 Task: Add Guayaki Organic Orange Exuberance to the cart.
Action: Mouse pressed left at (28, 164)
Screenshot: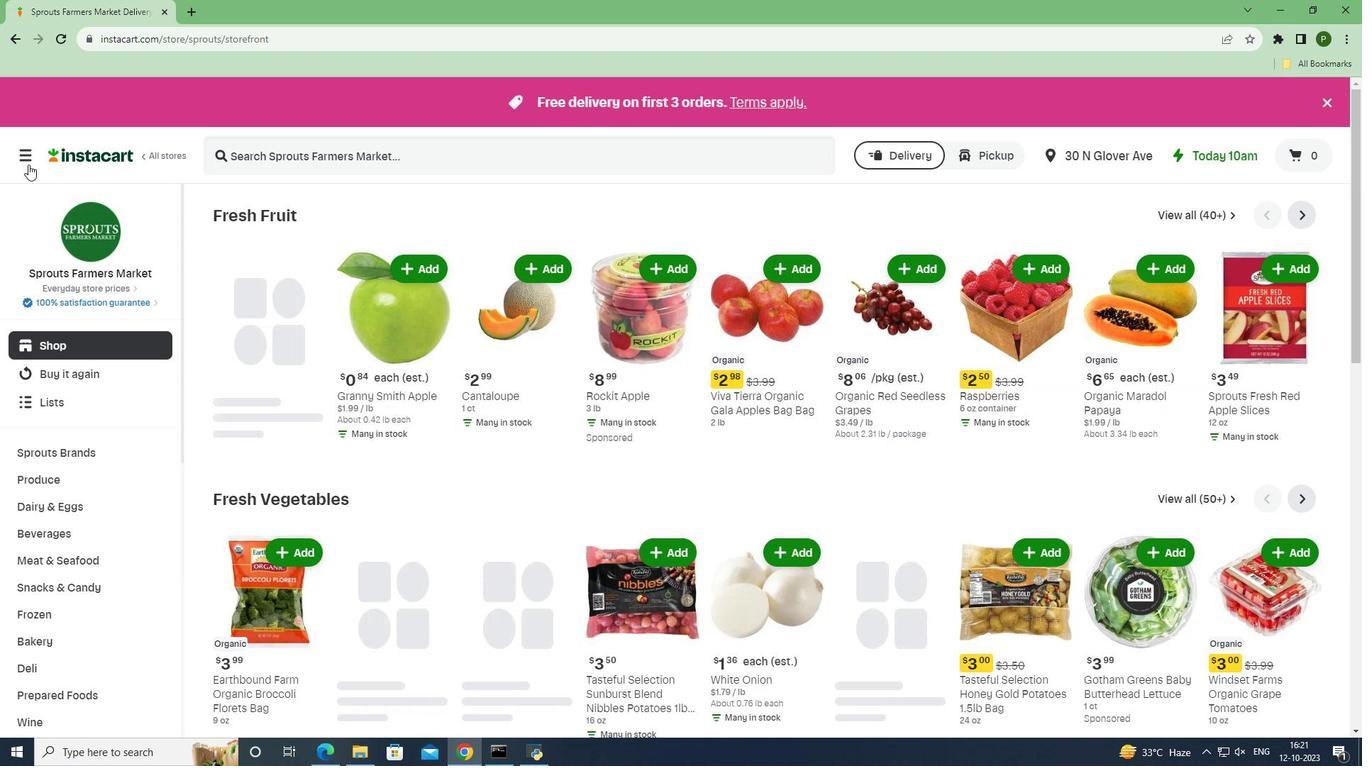 
Action: Mouse moved to (59, 373)
Screenshot: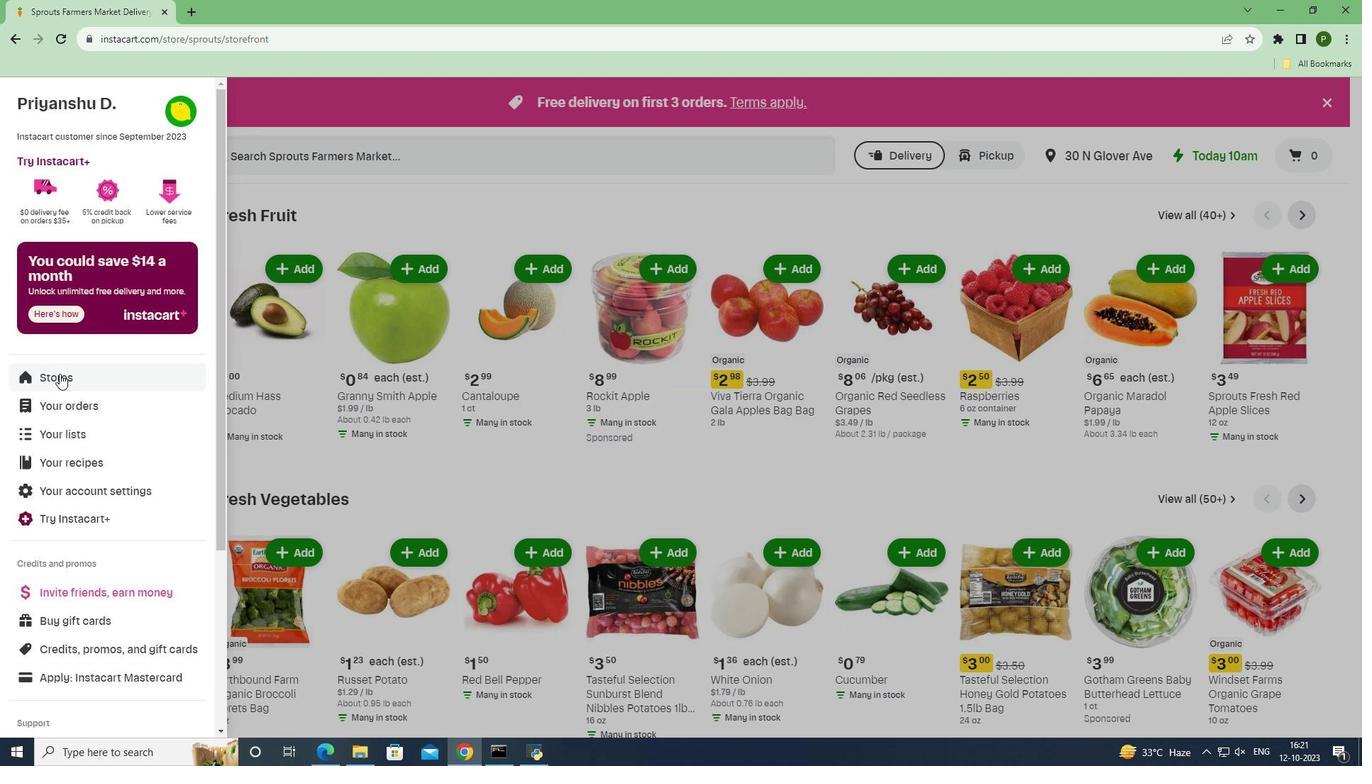 
Action: Mouse pressed left at (59, 373)
Screenshot: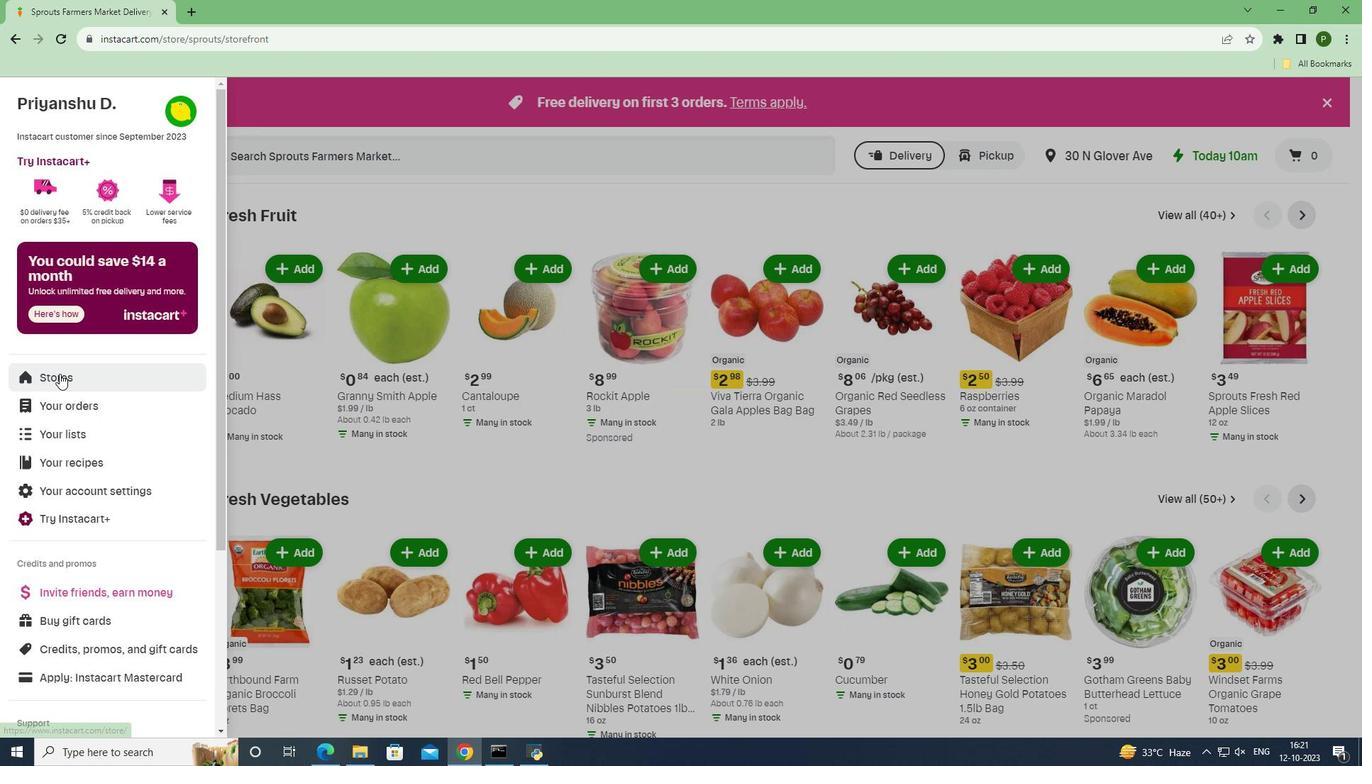 
Action: Mouse moved to (317, 155)
Screenshot: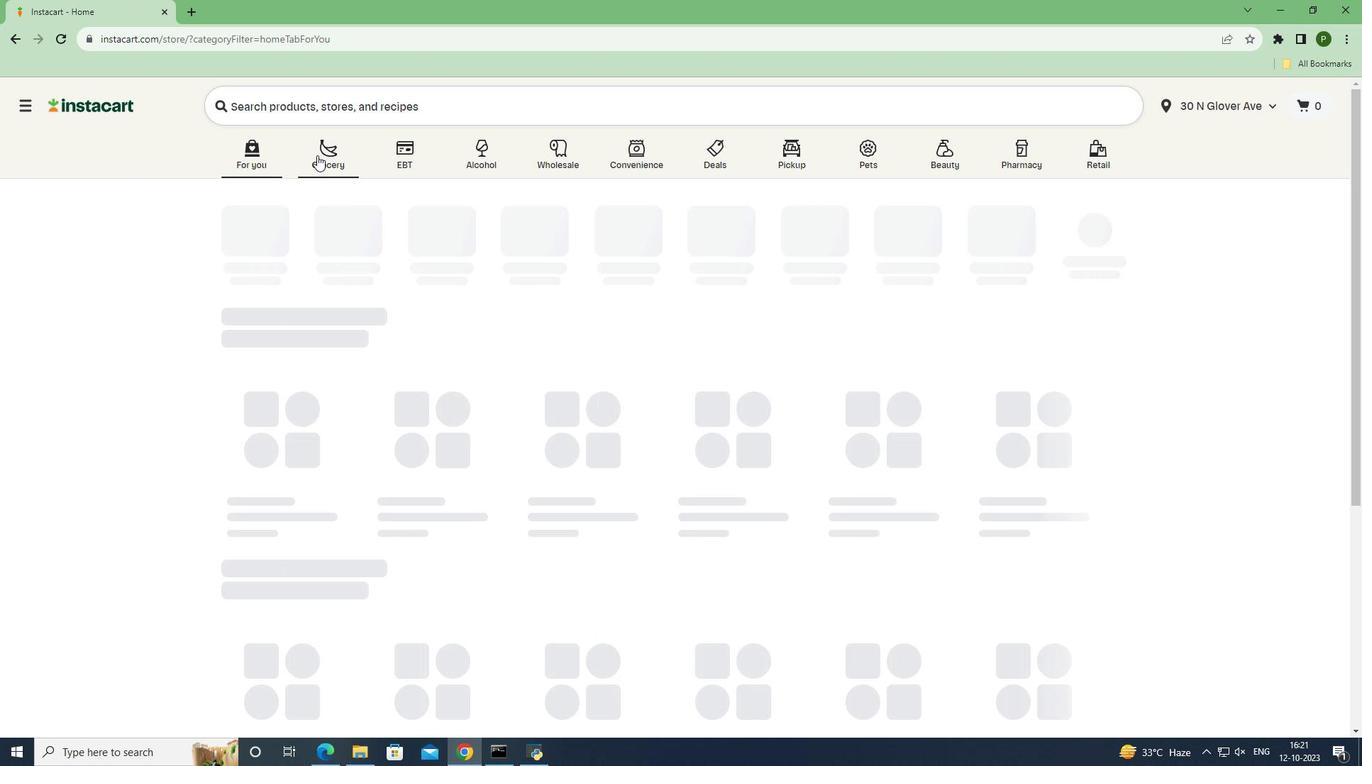 
Action: Mouse pressed left at (317, 155)
Screenshot: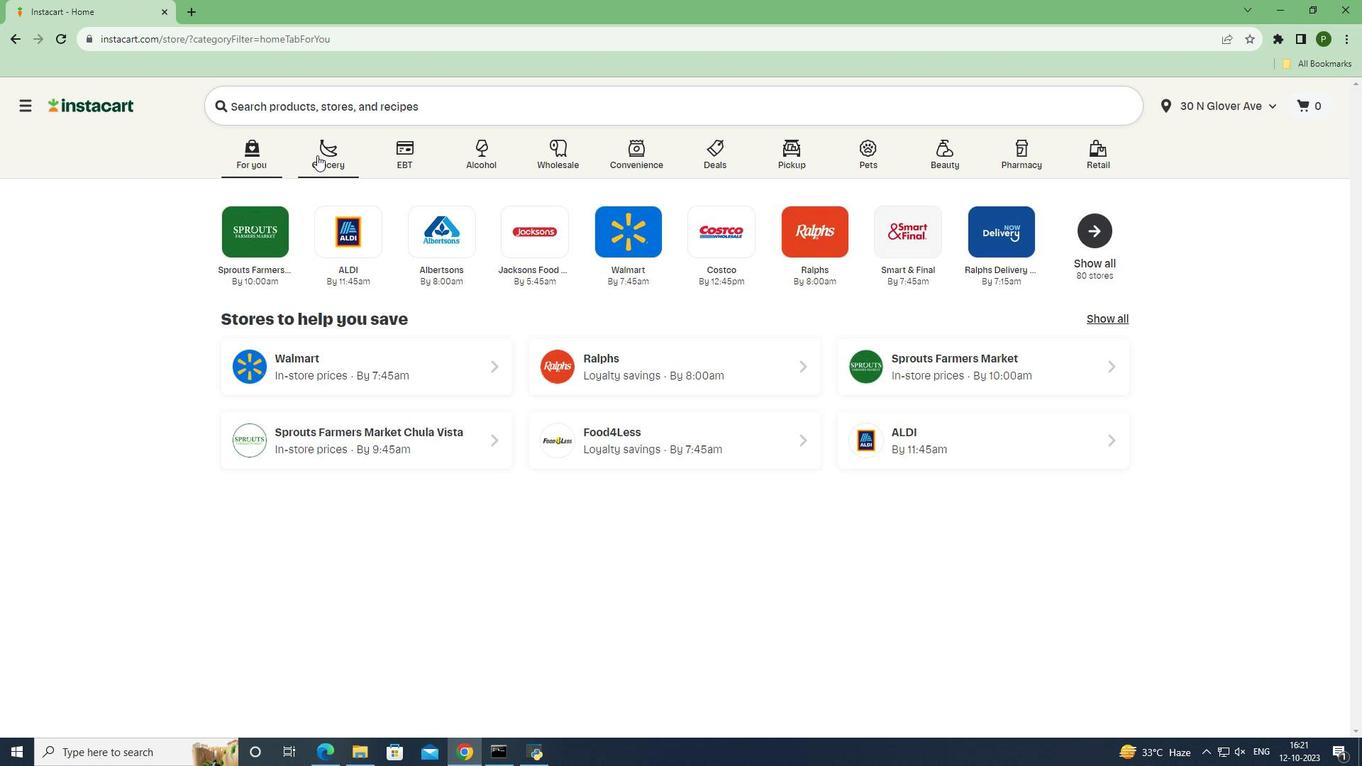 
Action: Mouse moved to (564, 335)
Screenshot: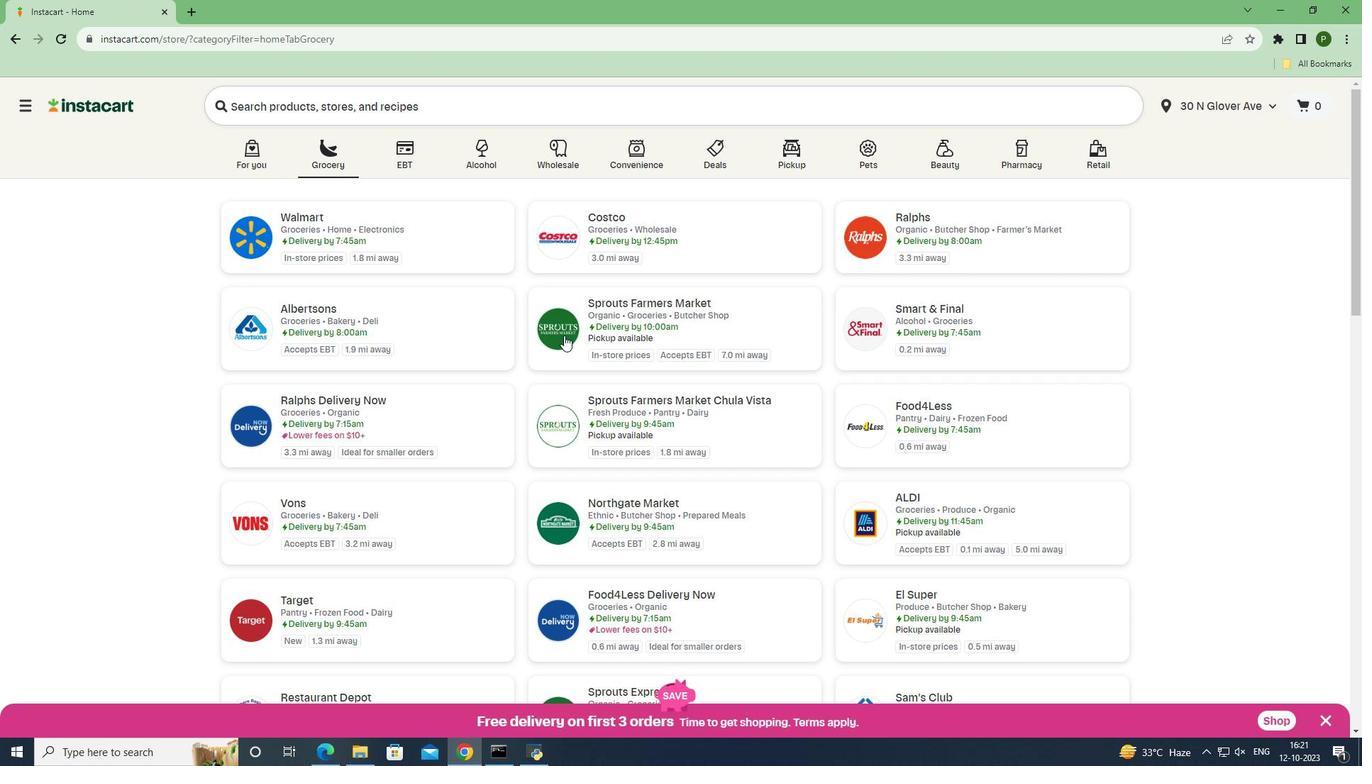 
Action: Mouse pressed left at (564, 335)
Screenshot: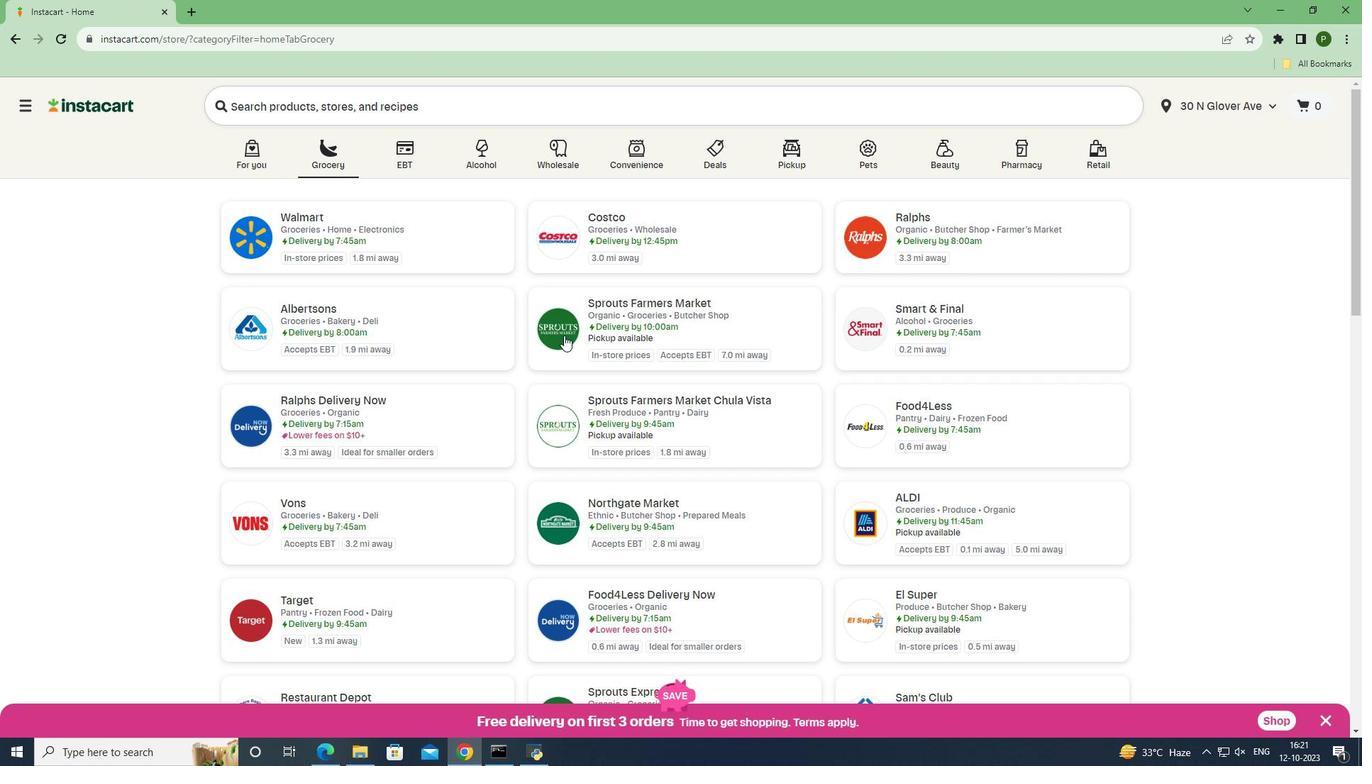 
Action: Mouse moved to (79, 540)
Screenshot: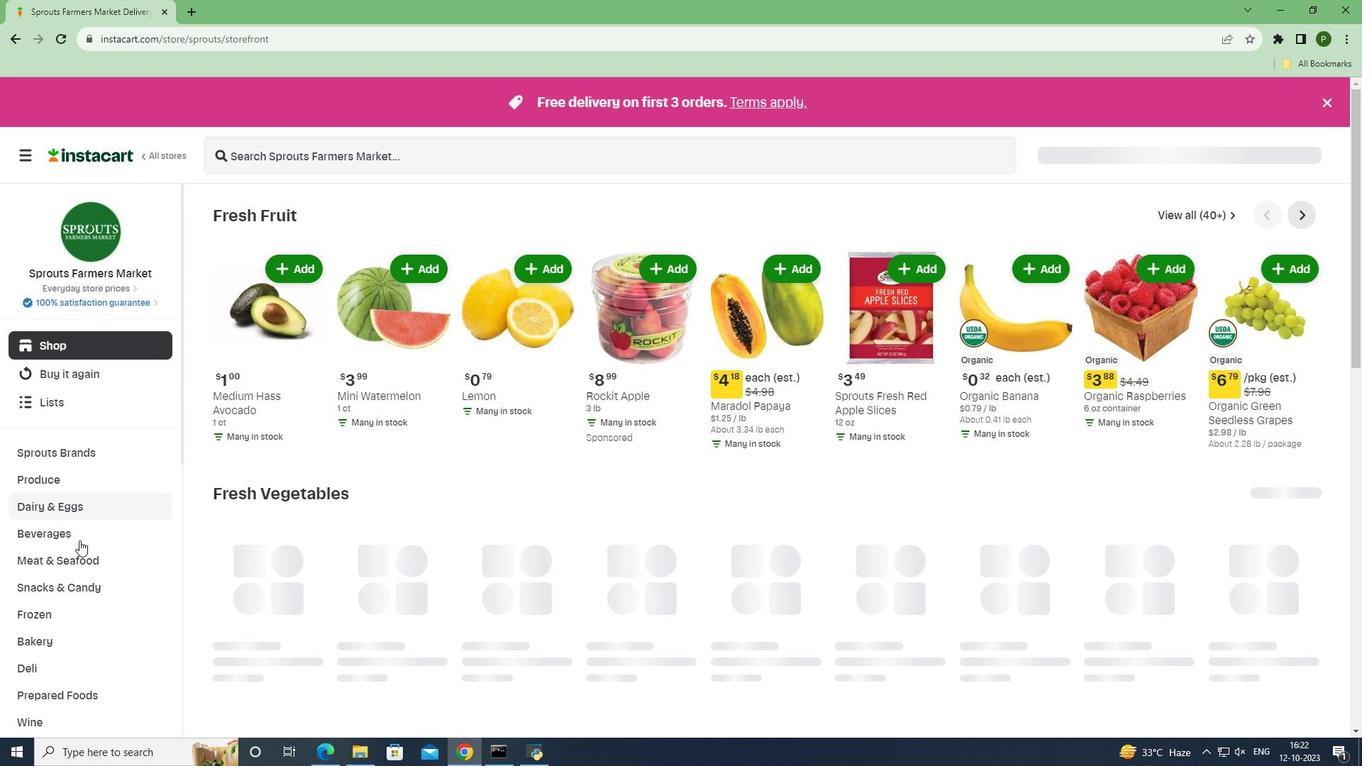 
Action: Mouse pressed left at (79, 540)
Screenshot: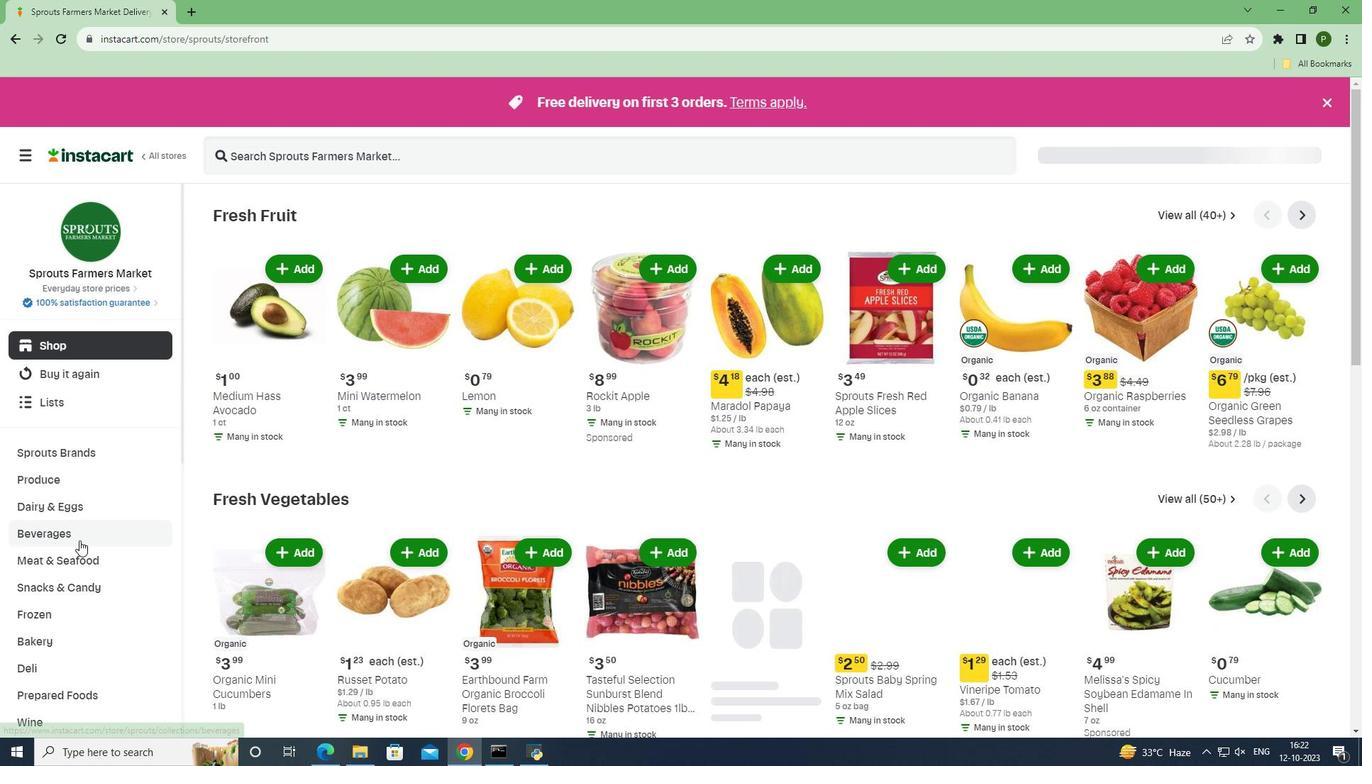 
Action: Mouse moved to (750, 246)
Screenshot: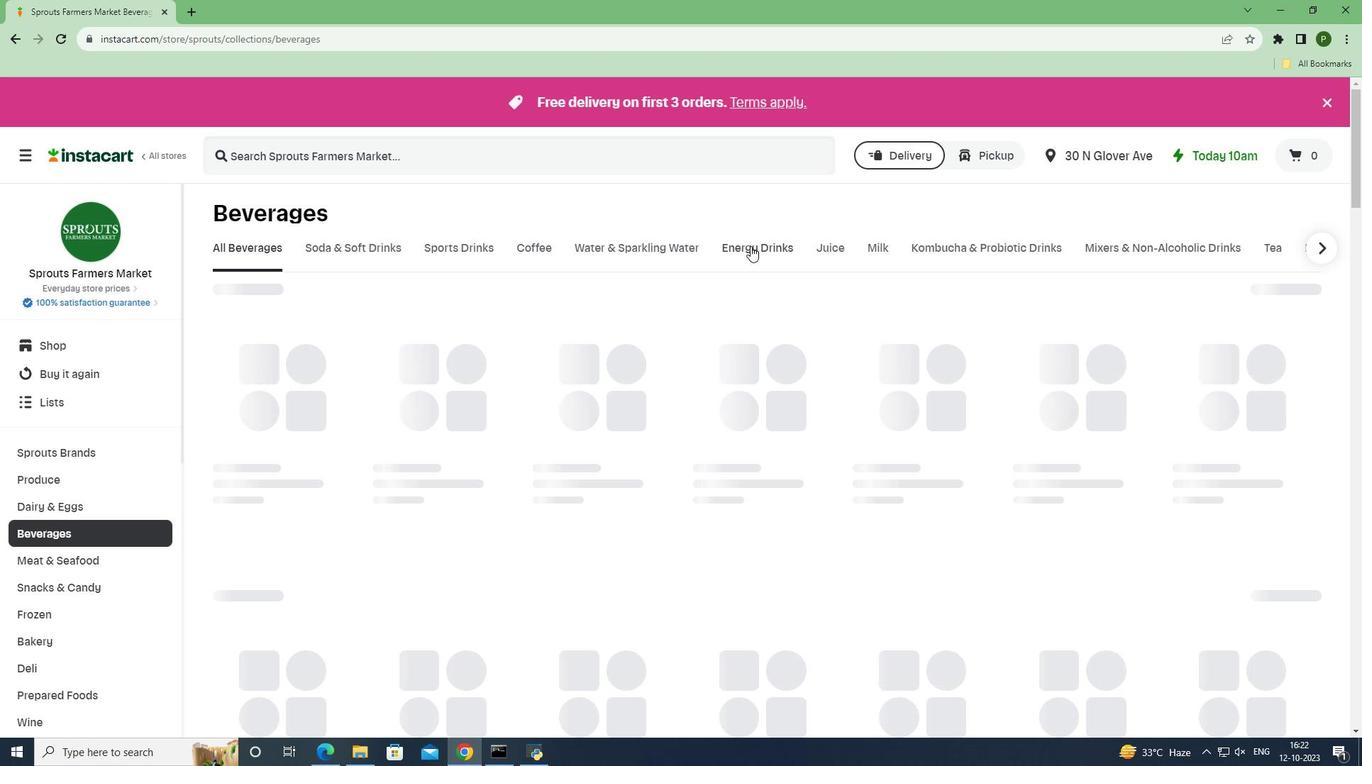 
Action: Mouse pressed left at (750, 246)
Screenshot: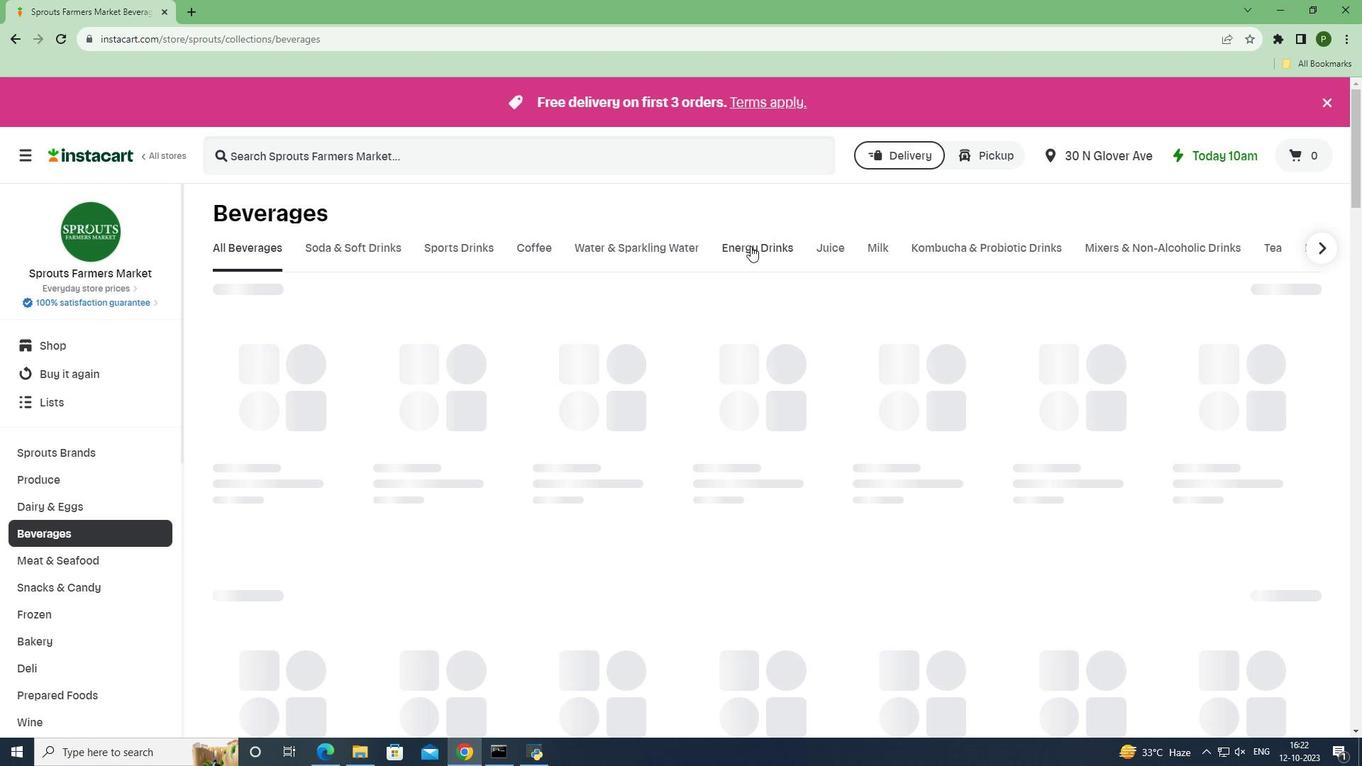 
Action: Mouse moved to (292, 152)
Screenshot: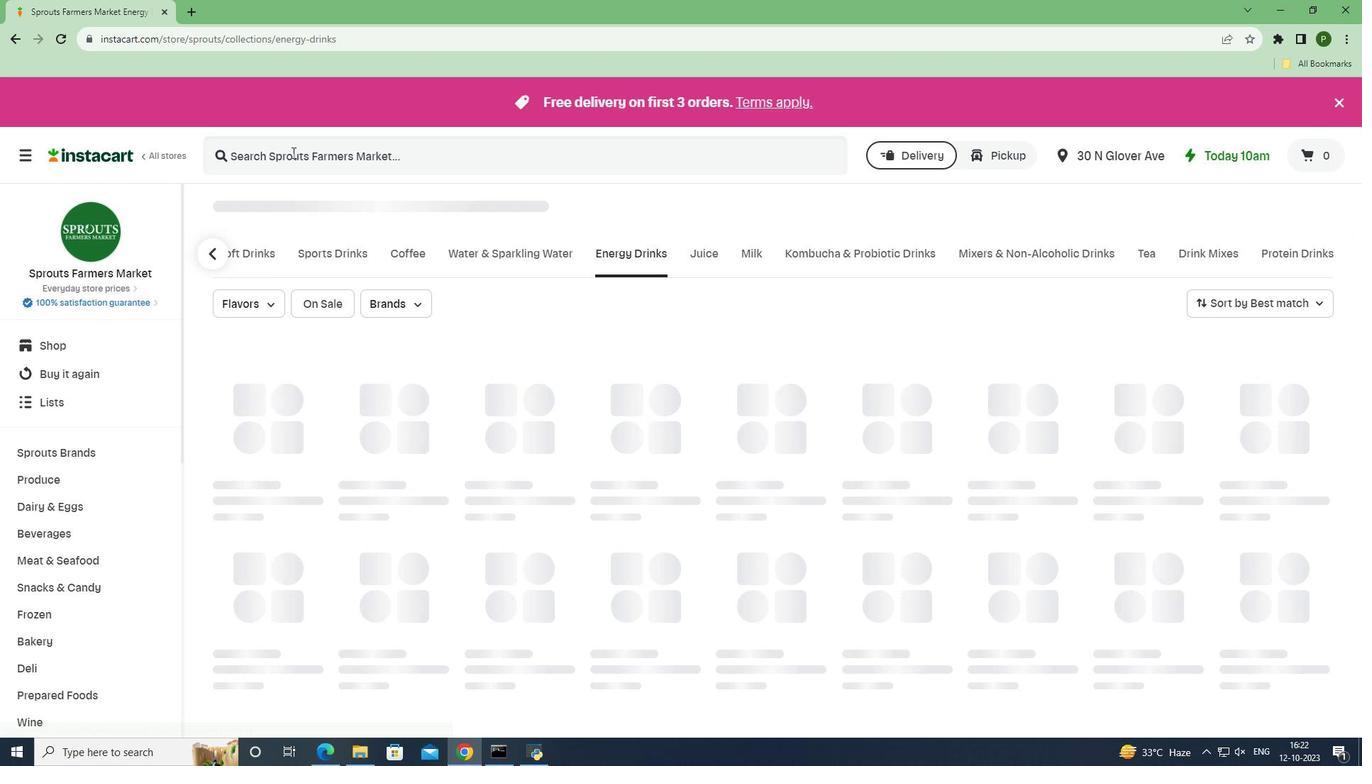 
Action: Mouse pressed left at (292, 152)
Screenshot: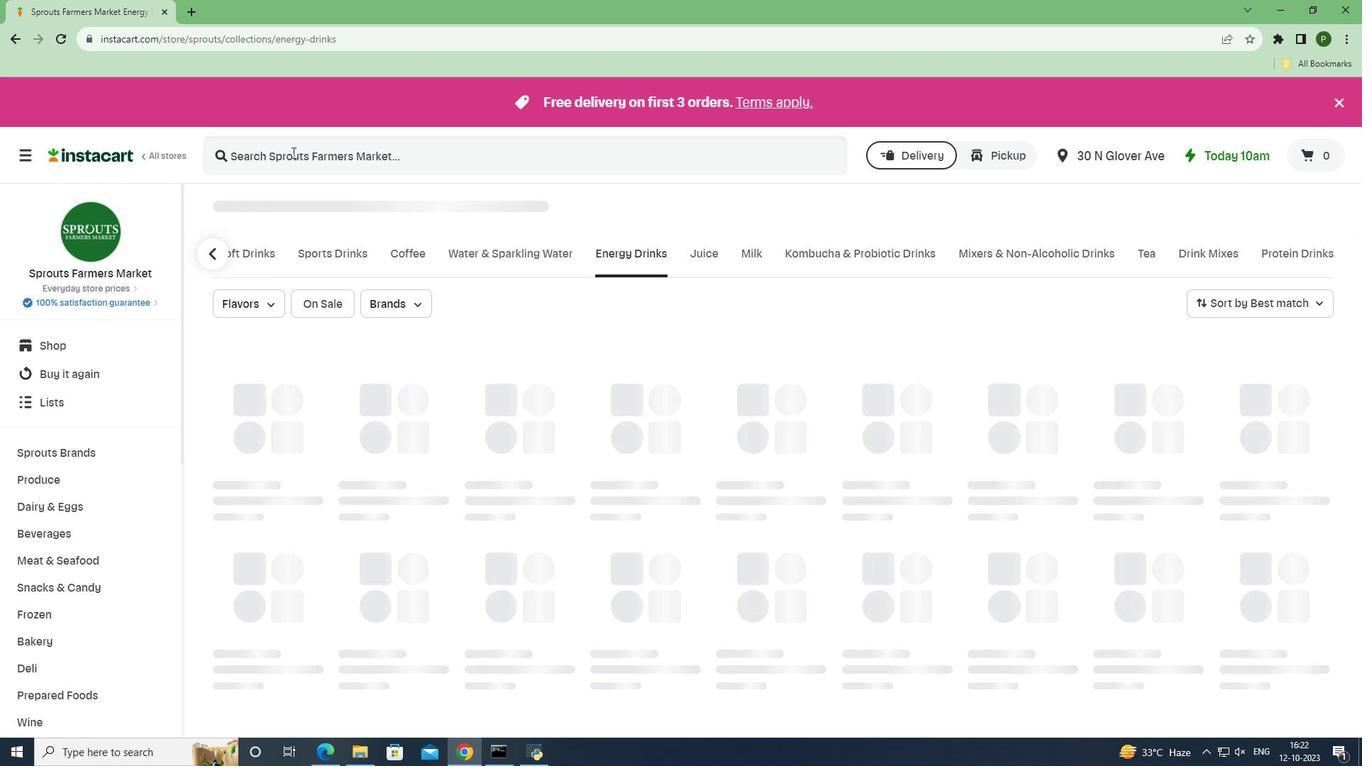 
Action: Key pressed <Key.caps_lock>G<Key.caps_lock>uayaki<Key.space><Key.caps_lock>O<Key.caps_lock>ra<Key.backspace>ganic<Key.space><Key.caps_lock>O<Key.caps_lock>range<Key.space><Key.caps_lock>E<Key.caps_lock>xuberance<Key.space><Key.enter>
Screenshot: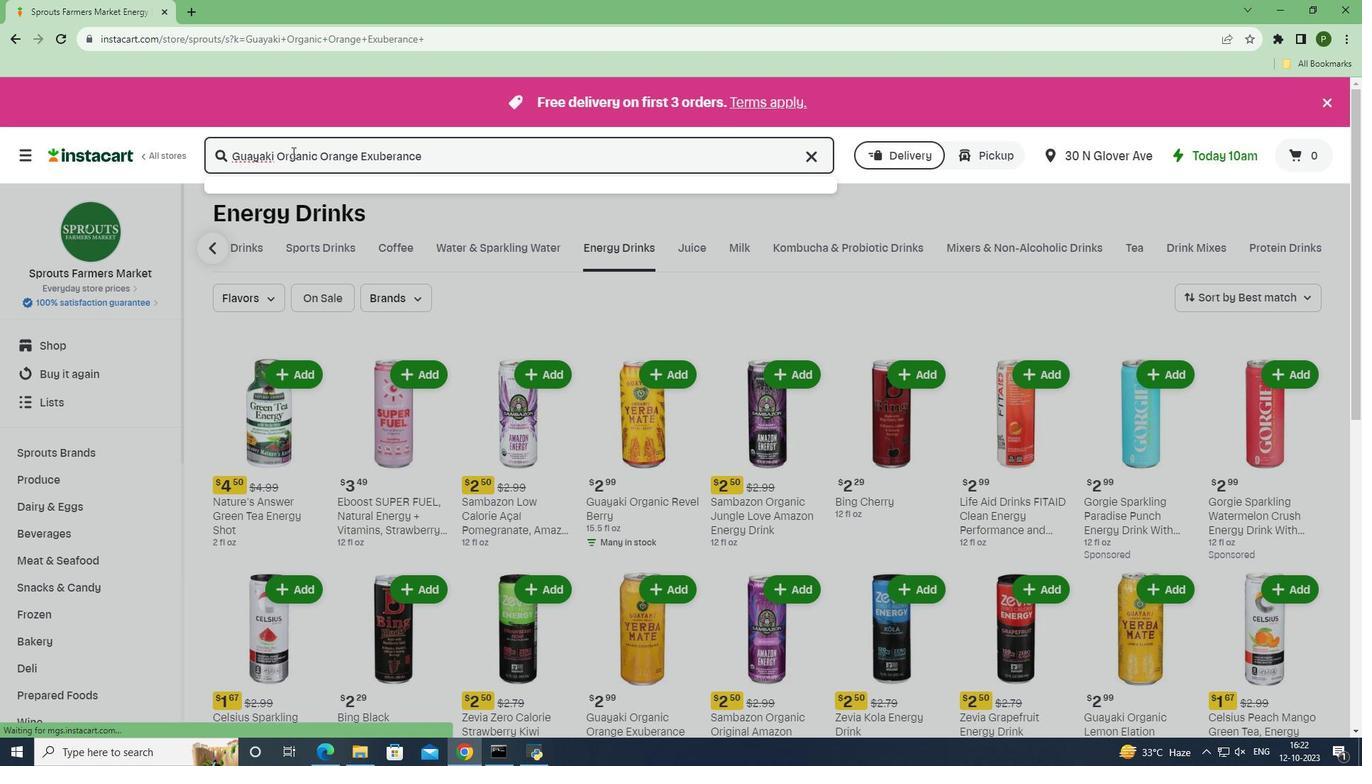 
Action: Mouse moved to (385, 304)
Screenshot: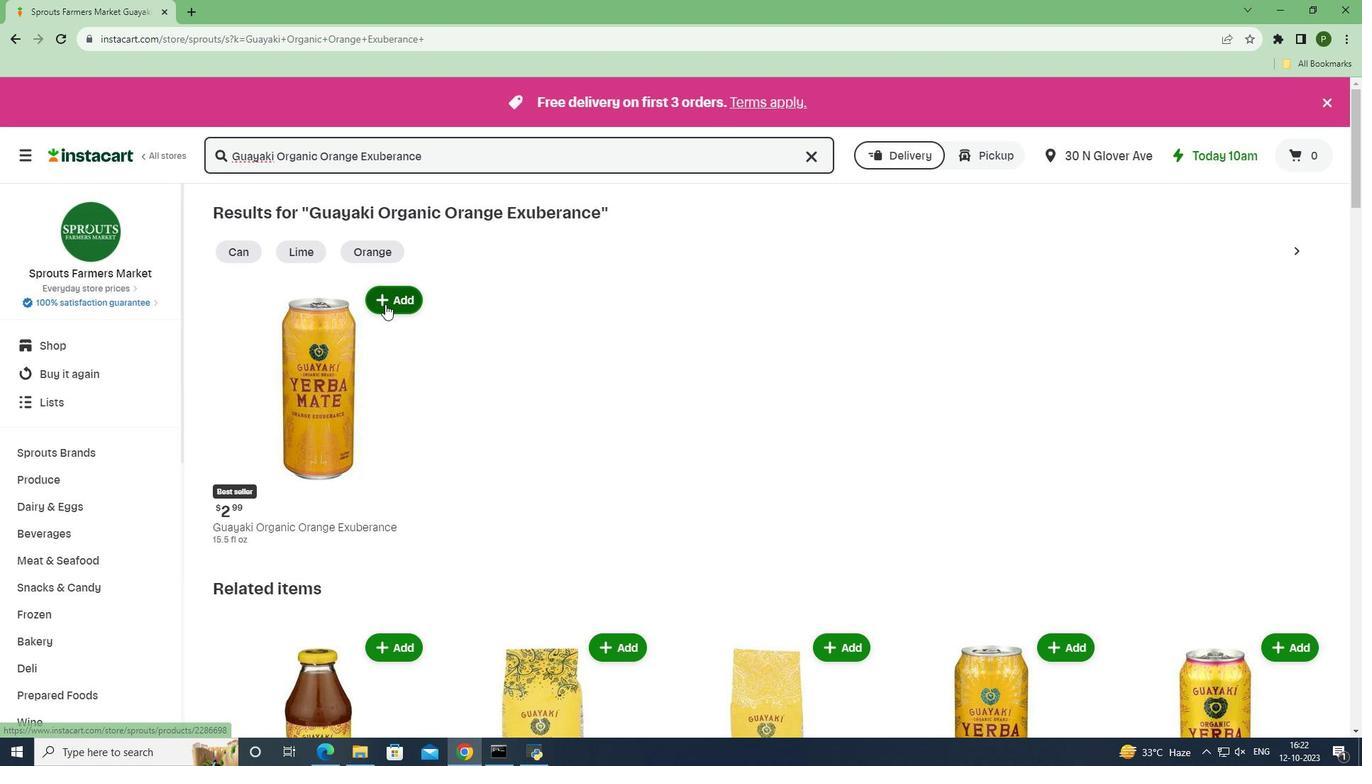 
Action: Mouse pressed left at (385, 304)
Screenshot: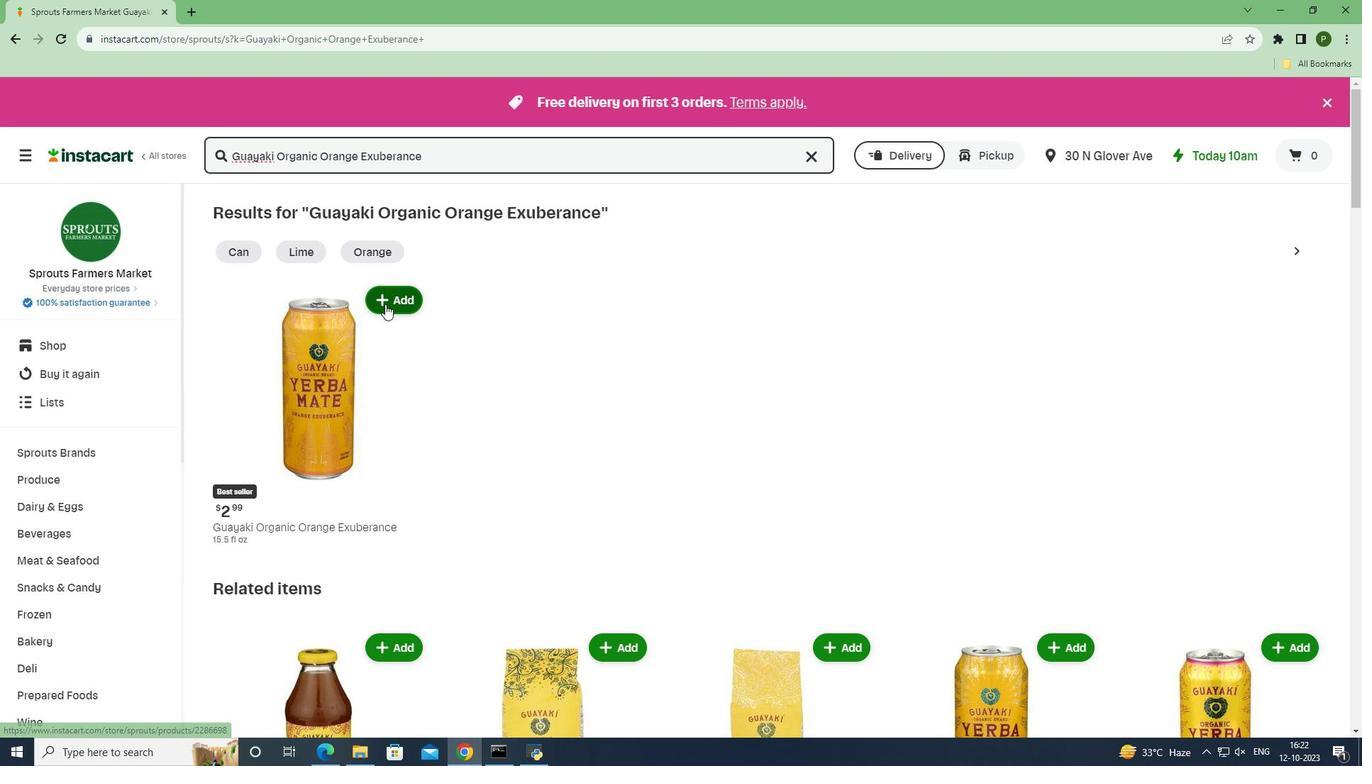 
Action: Mouse moved to (429, 418)
Screenshot: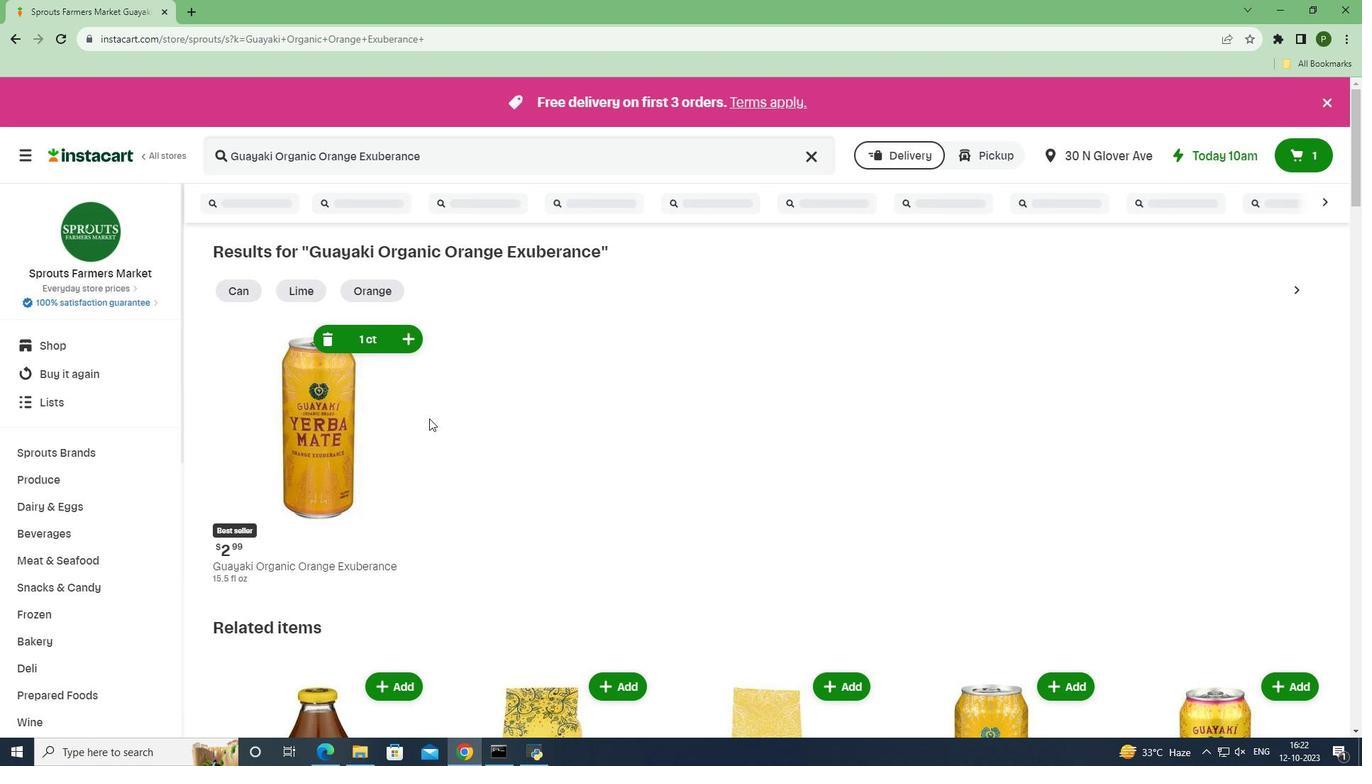 
